 Task: Create List Home Equity Loans in Board Data Analytics Platforms to Workspace Document Management. Create List Homeowners Insurance in Board Content Optimization to Workspace Document Management. Create List Landlord Insurance in Board Social Media Influencer Content Creation and Distribution to Workspace Document Management
Action: Mouse moved to (155, 470)
Screenshot: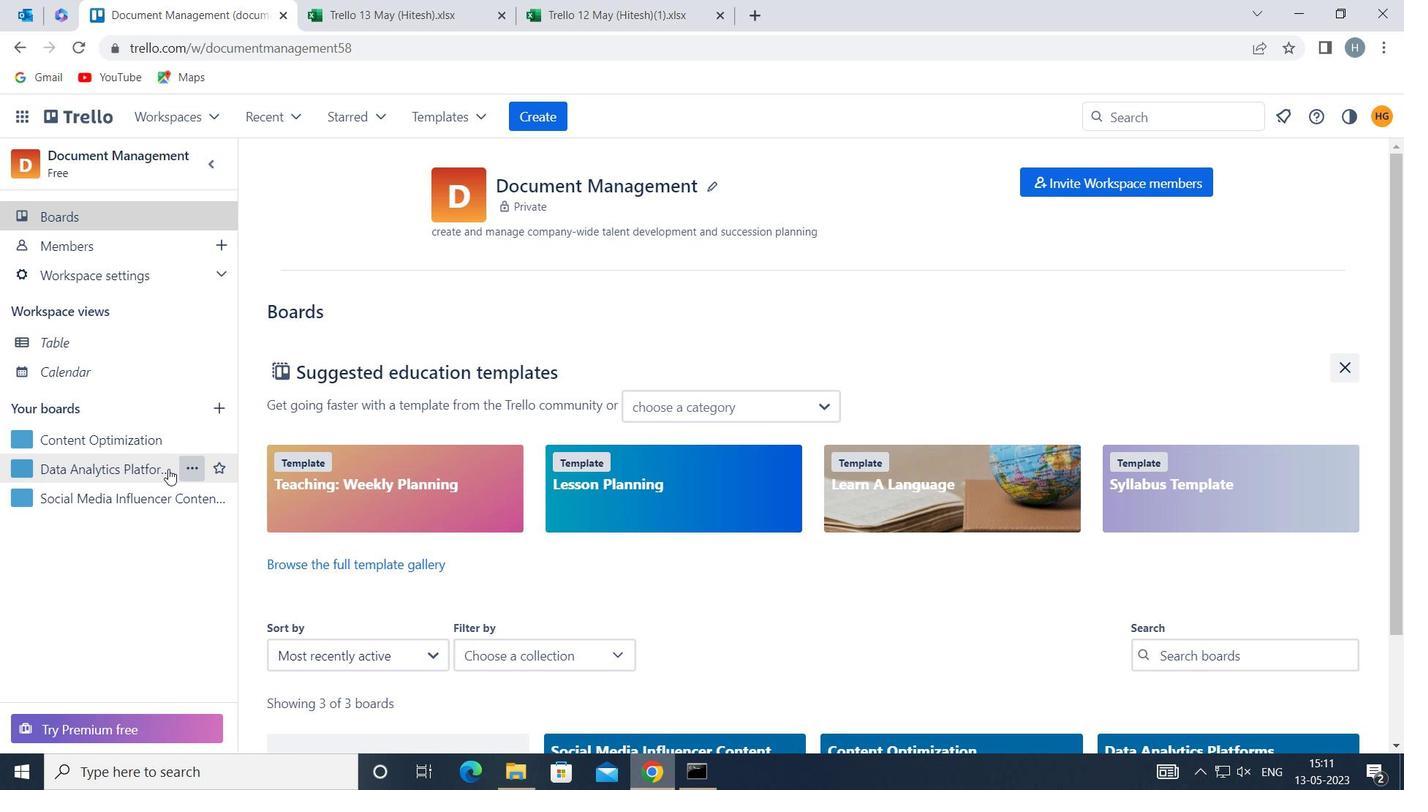 
Action: Mouse pressed left at (155, 470)
Screenshot: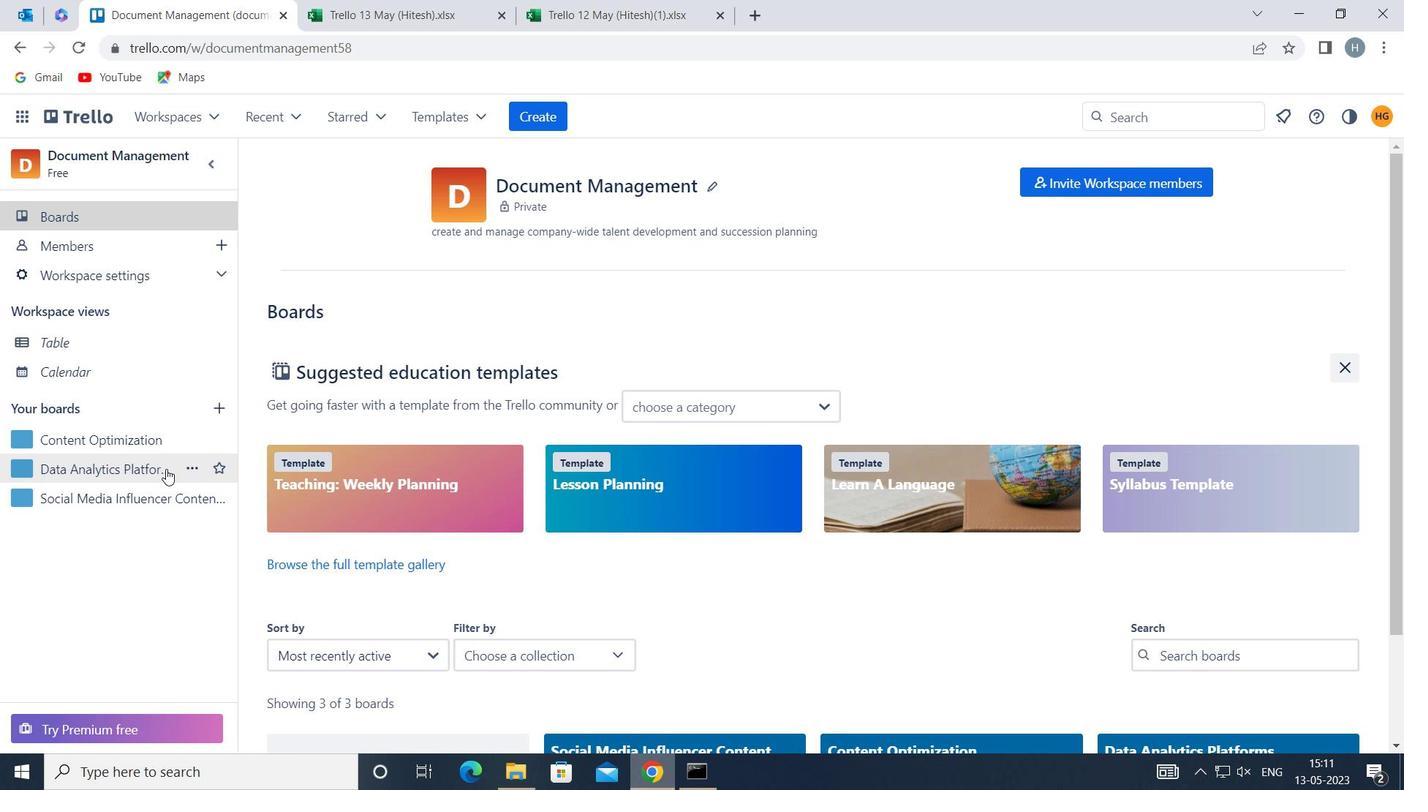 
Action: Mouse moved to (814, 226)
Screenshot: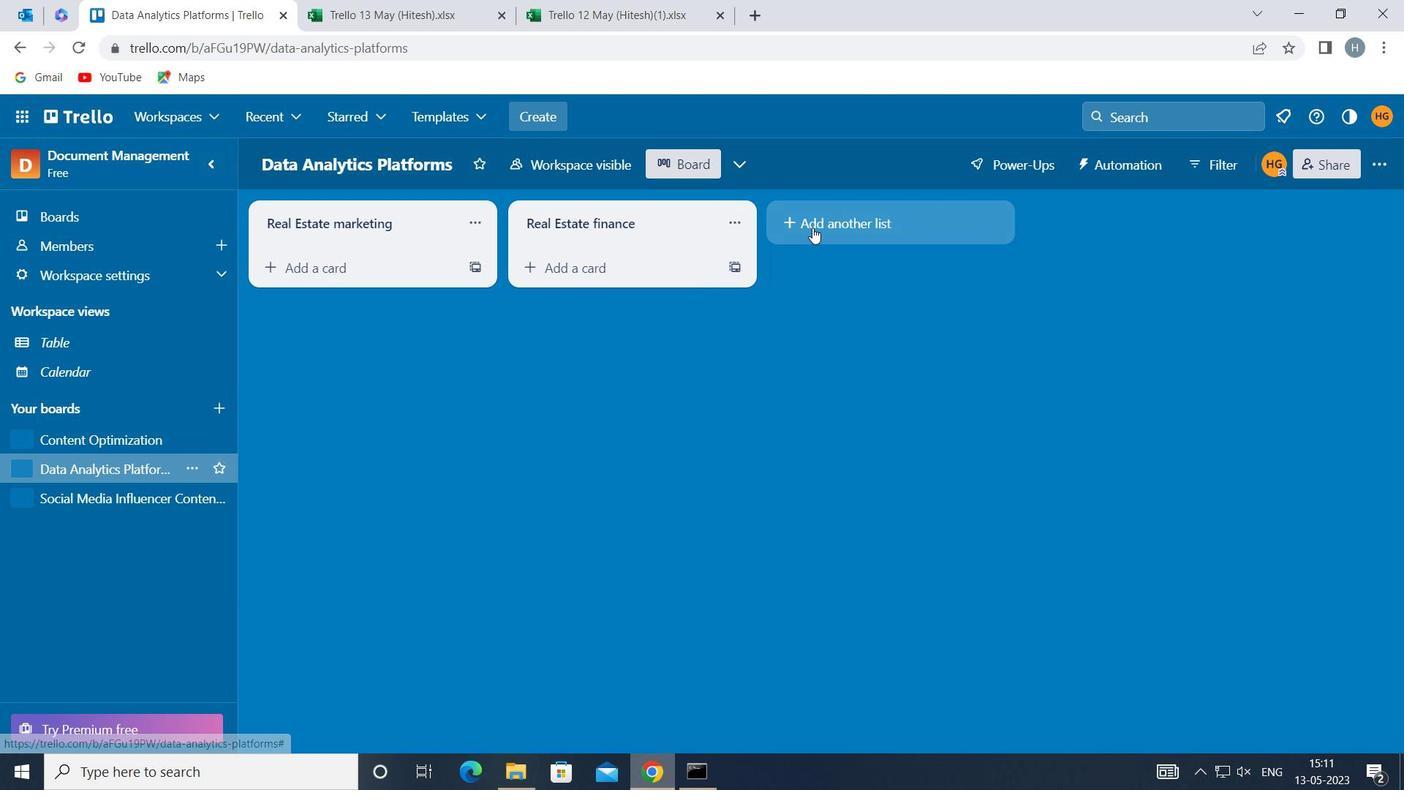 
Action: Mouse pressed left at (814, 226)
Screenshot: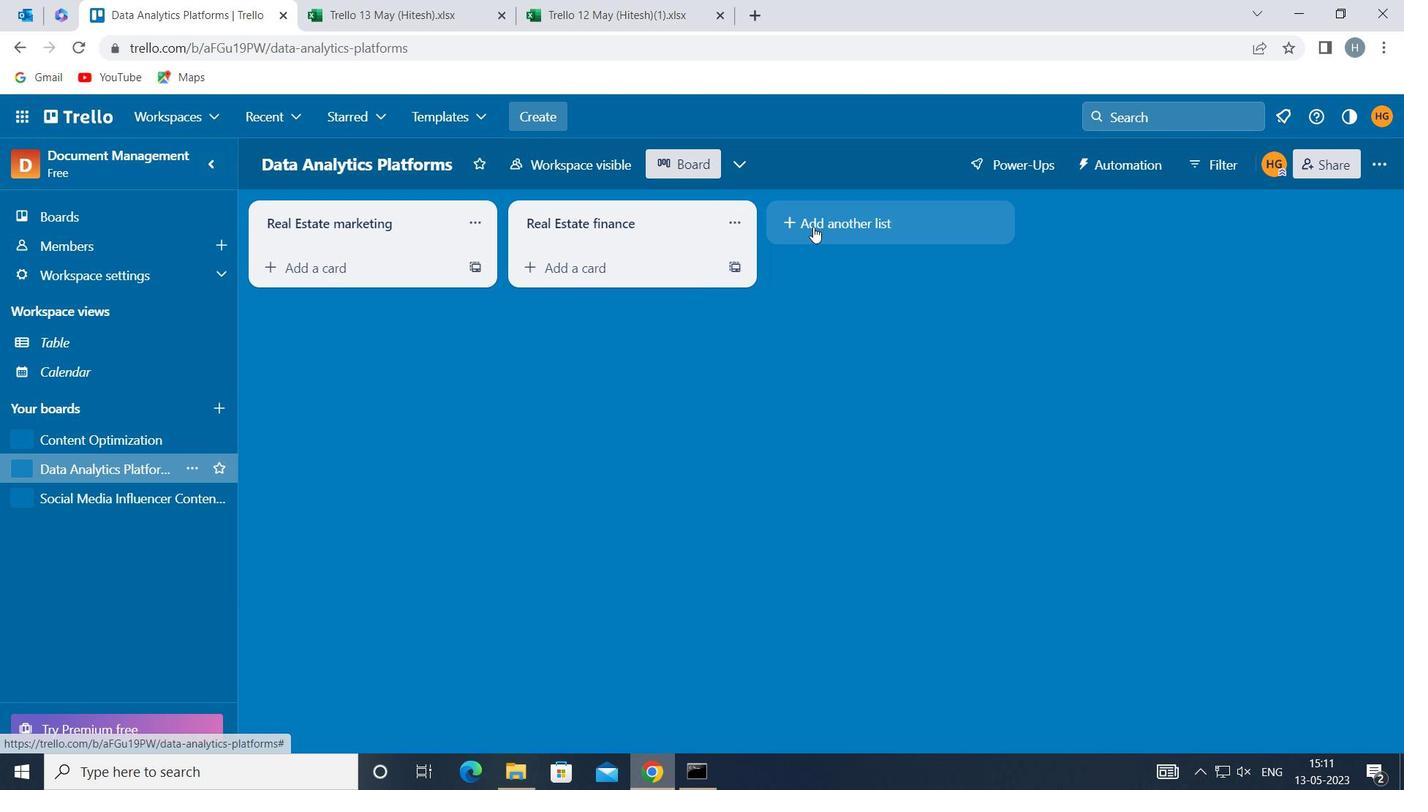 
Action: Mouse moved to (815, 226)
Screenshot: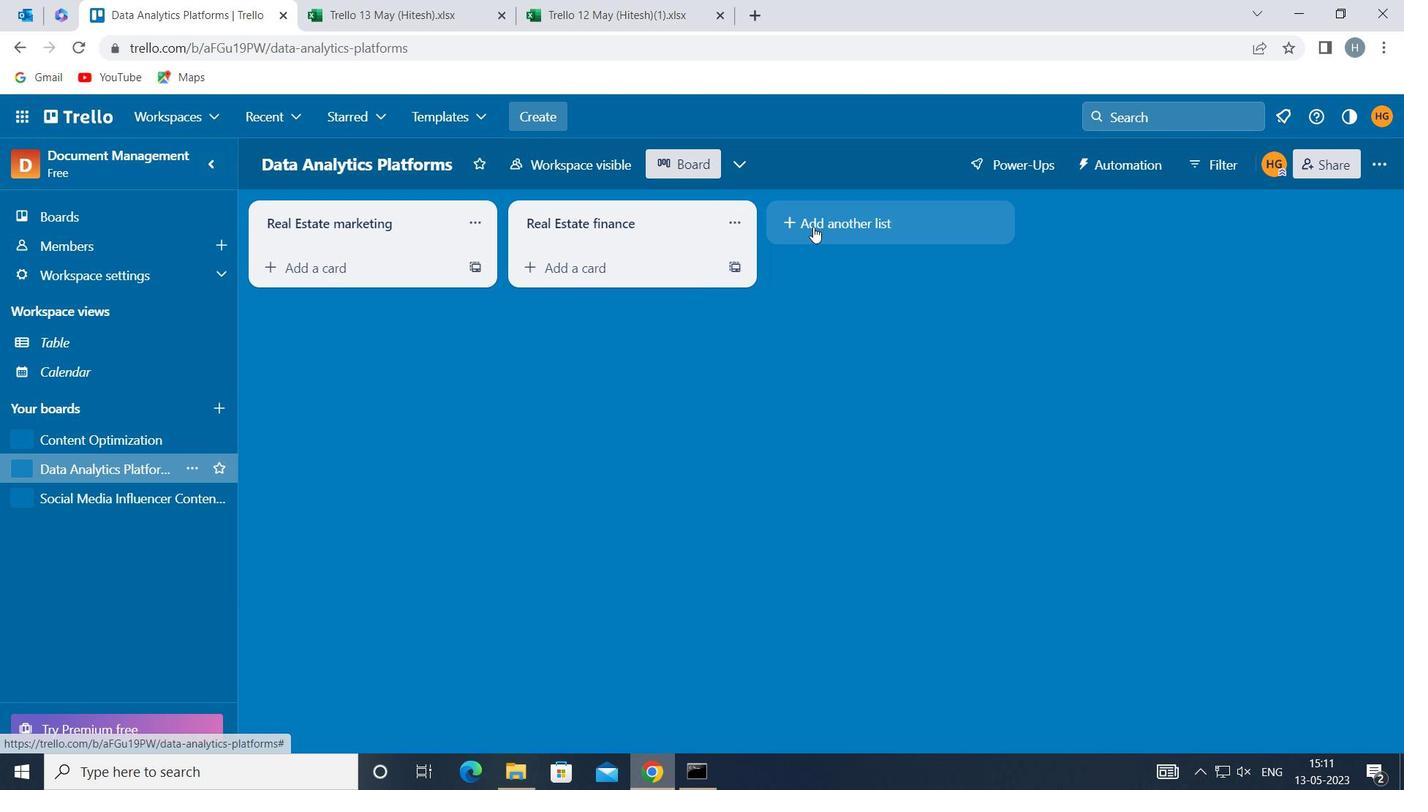 
Action: Key pressed <Key.shift>HOME<Key.space><Key.shift>EQUITY<Key.space><Key.shift>LOANS
Screenshot: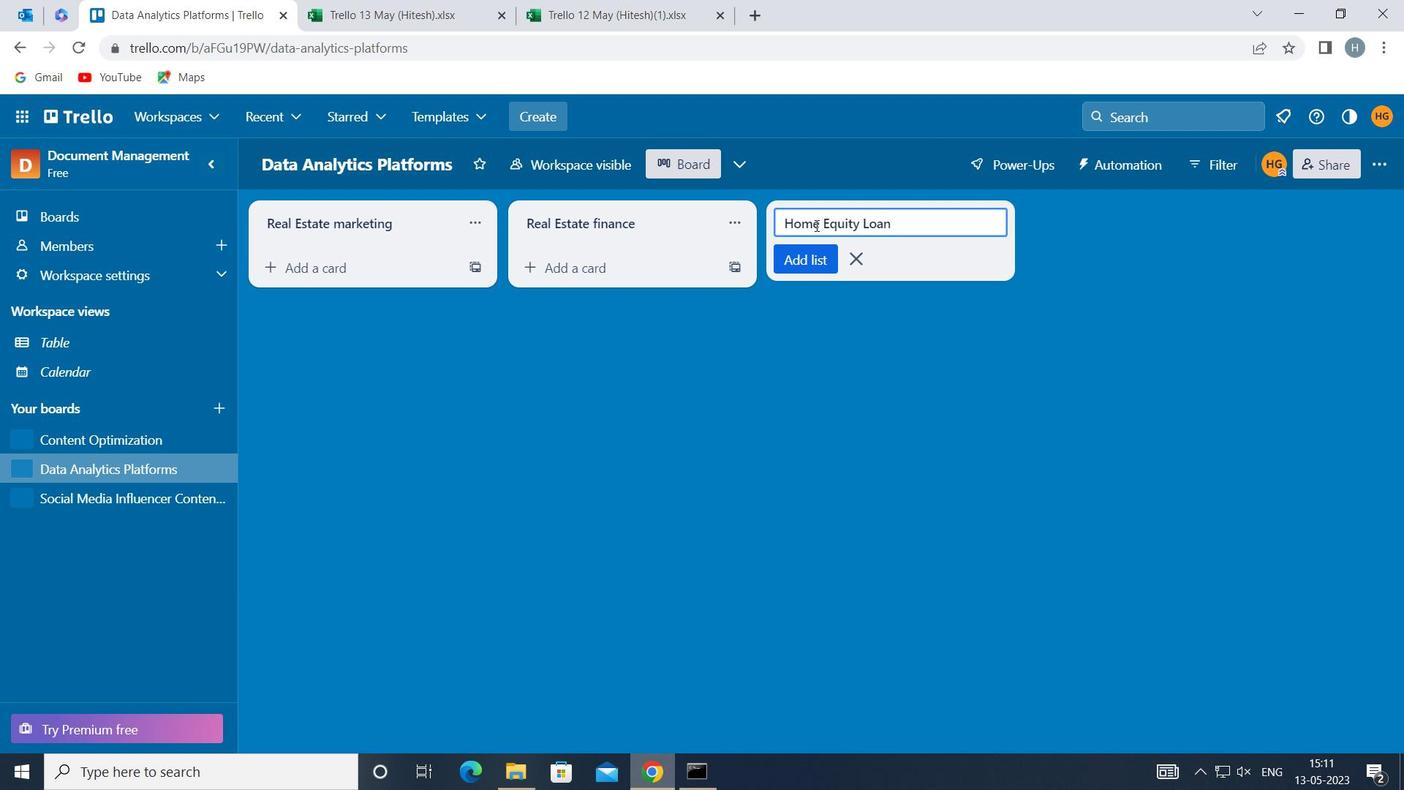 
Action: Mouse moved to (788, 259)
Screenshot: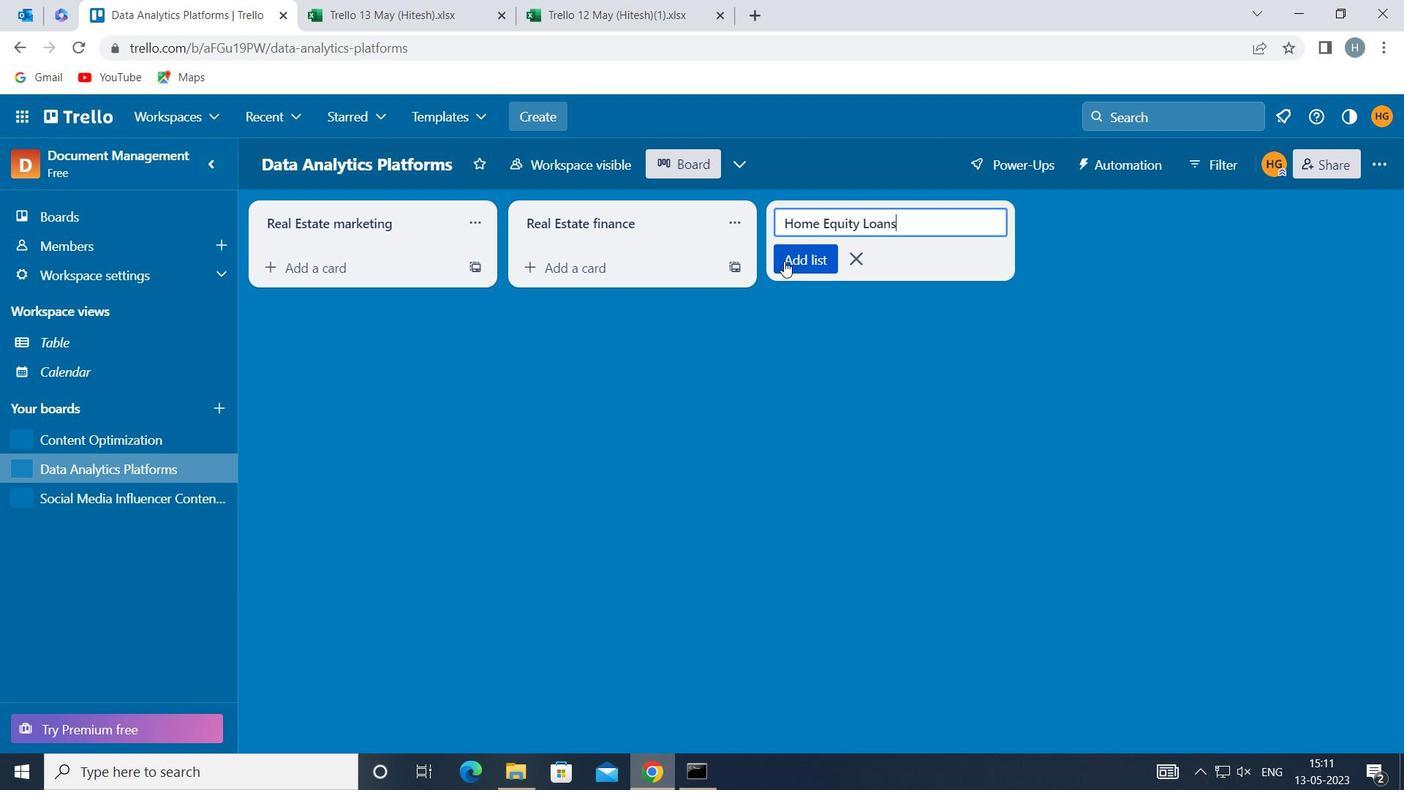 
Action: Mouse pressed left at (788, 259)
Screenshot: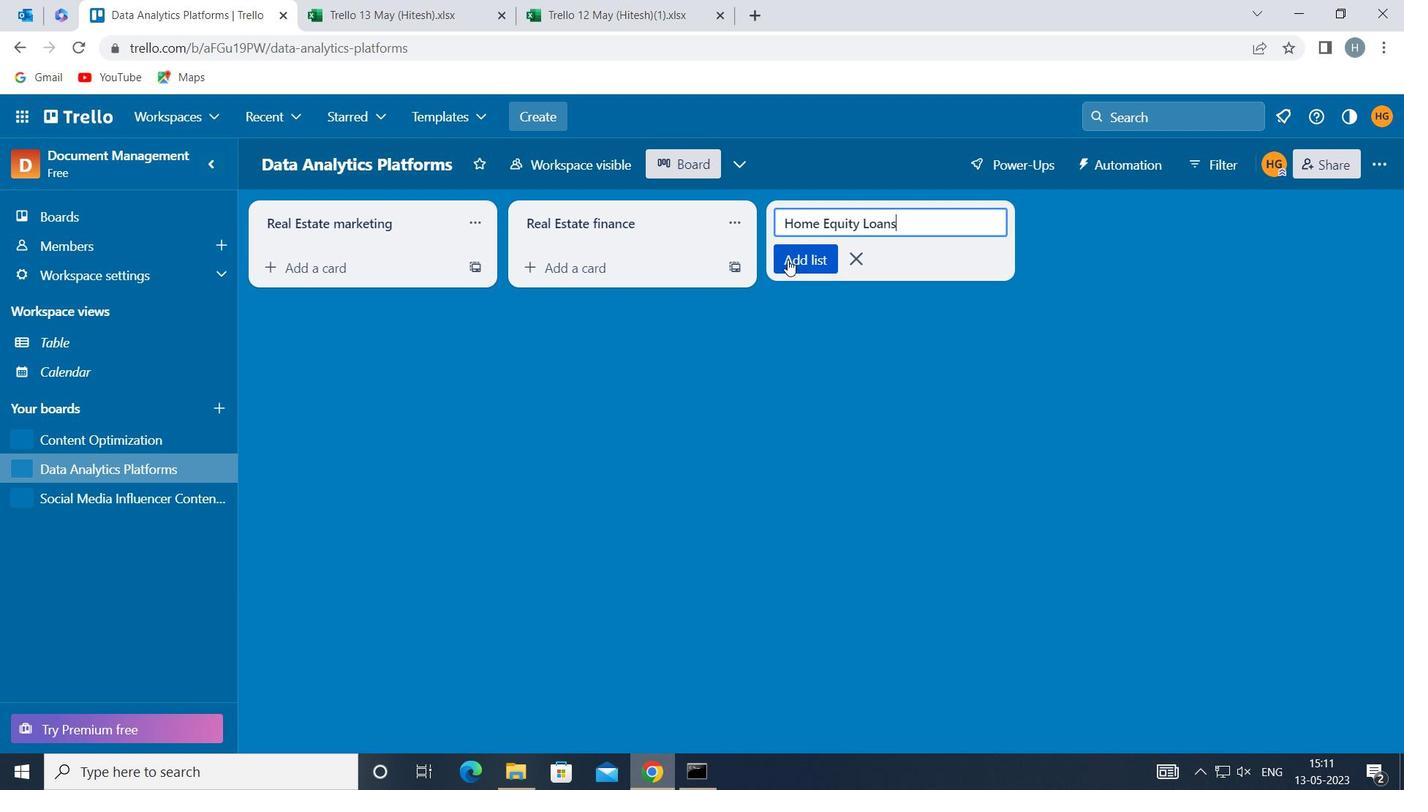 
Action: Mouse moved to (695, 373)
Screenshot: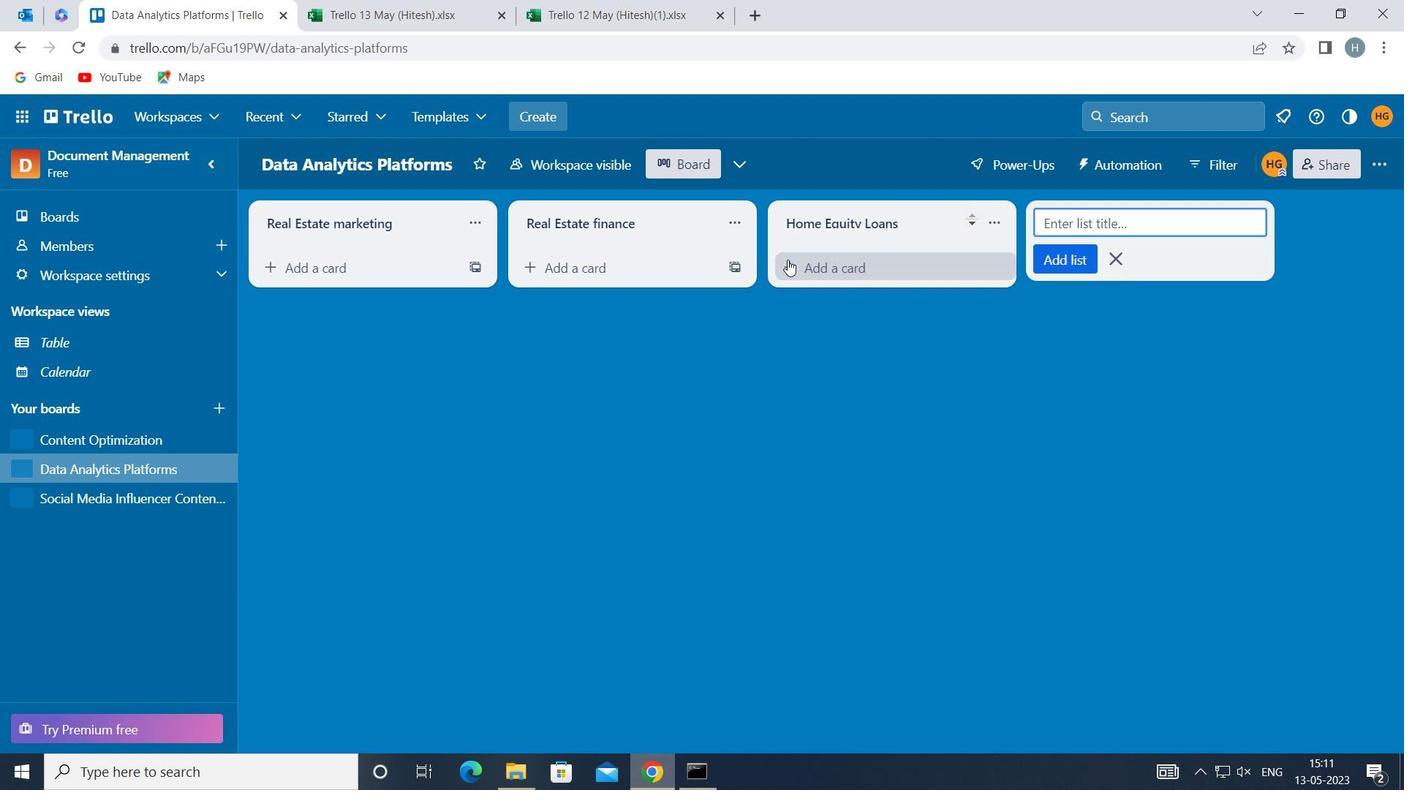 
Action: Mouse pressed left at (695, 373)
Screenshot: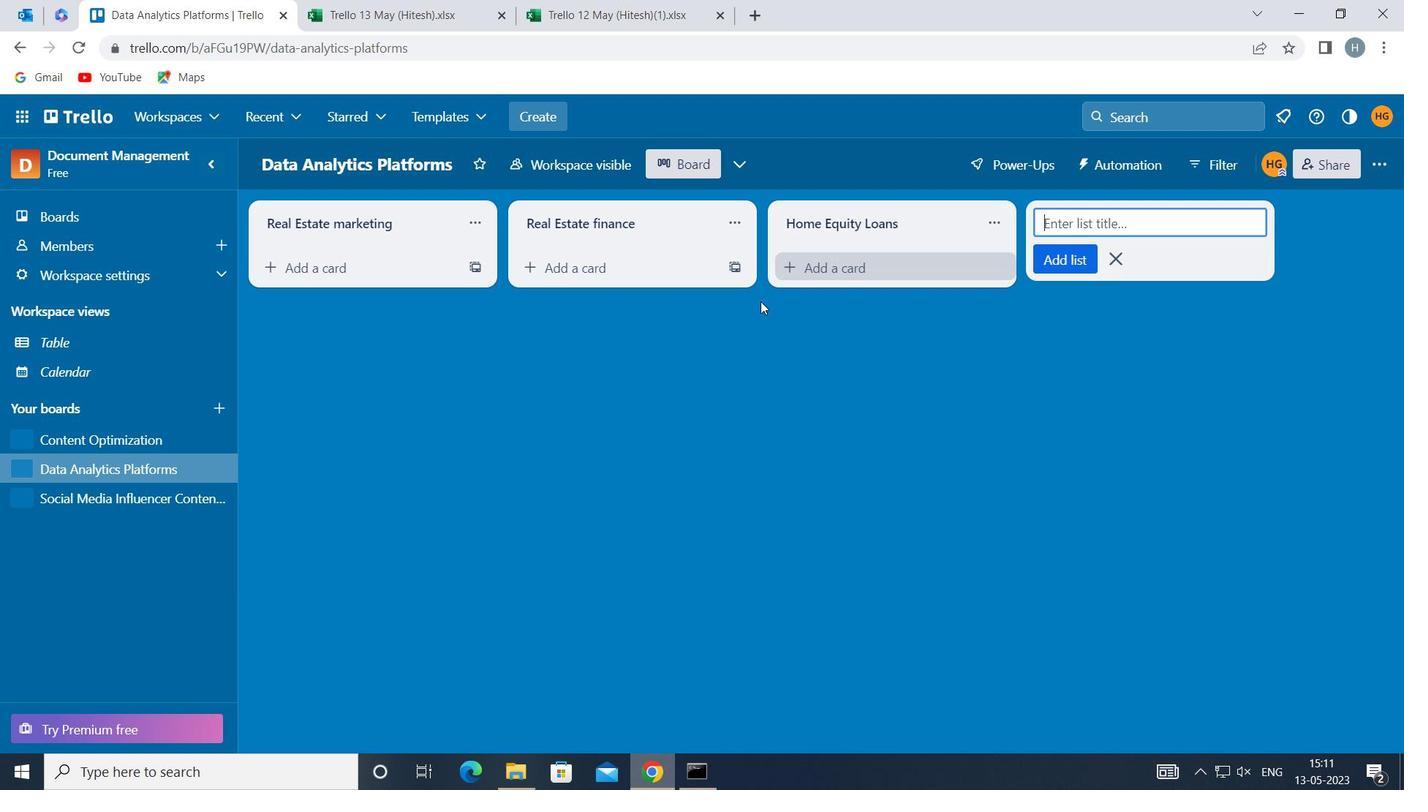 
Action: Mouse moved to (147, 436)
Screenshot: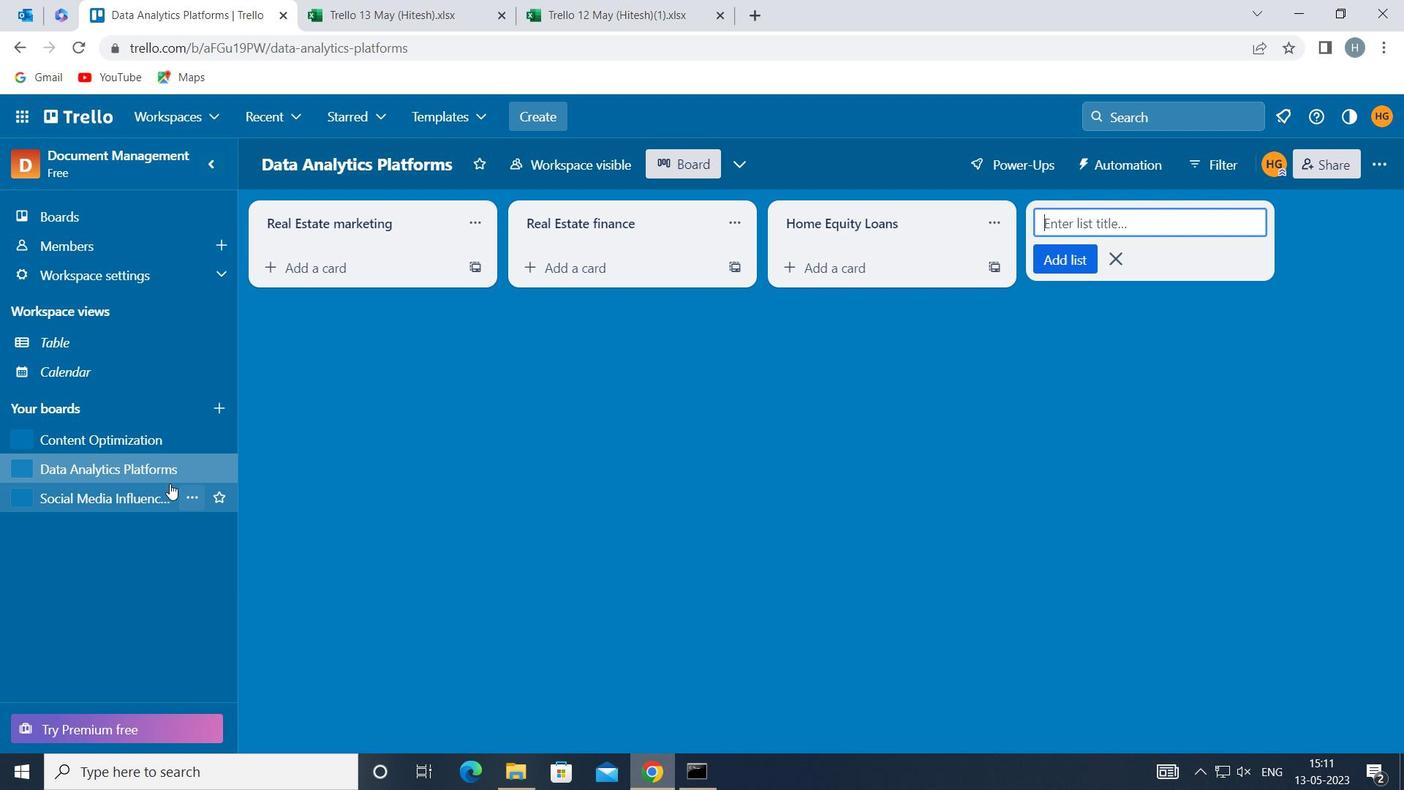 
Action: Mouse pressed left at (147, 436)
Screenshot: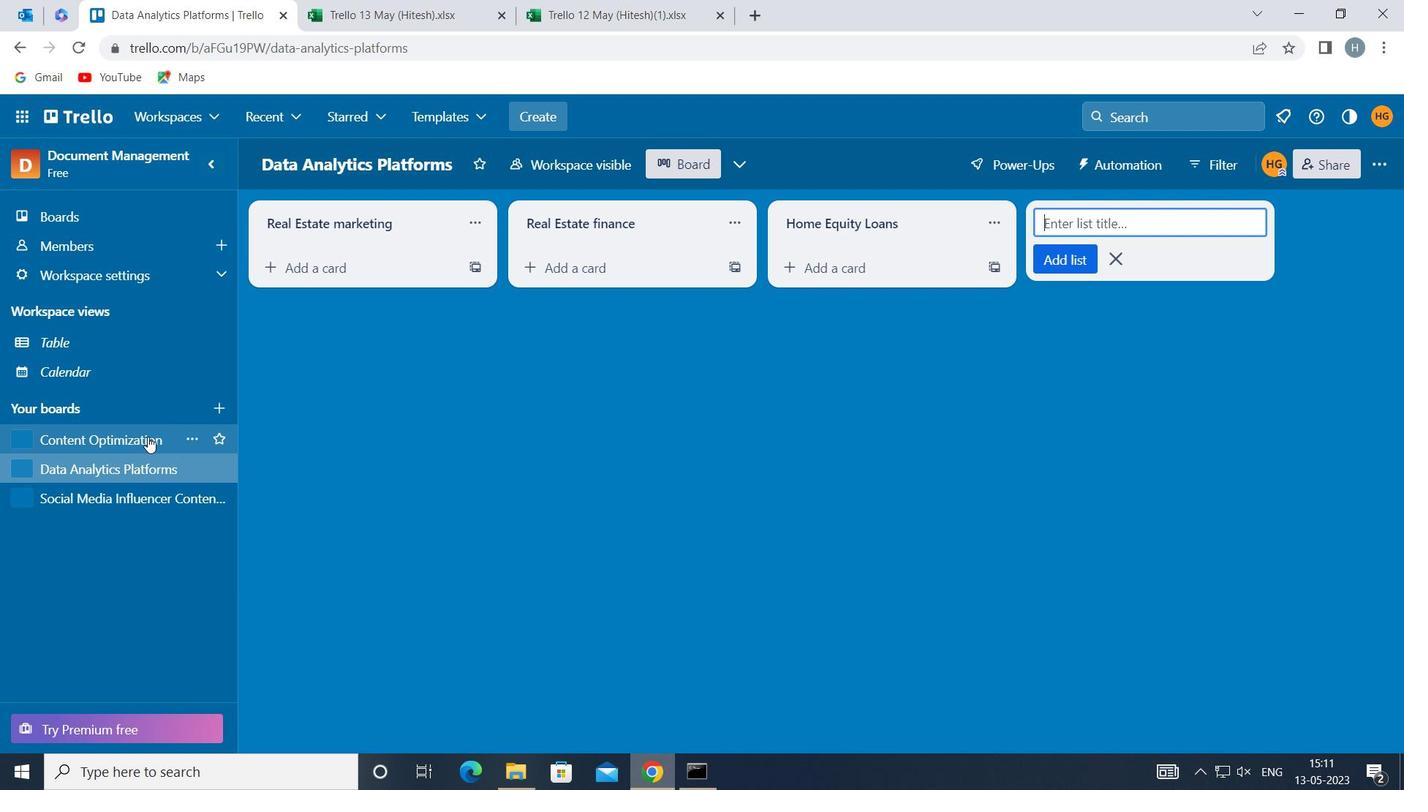 
Action: Mouse moved to (855, 219)
Screenshot: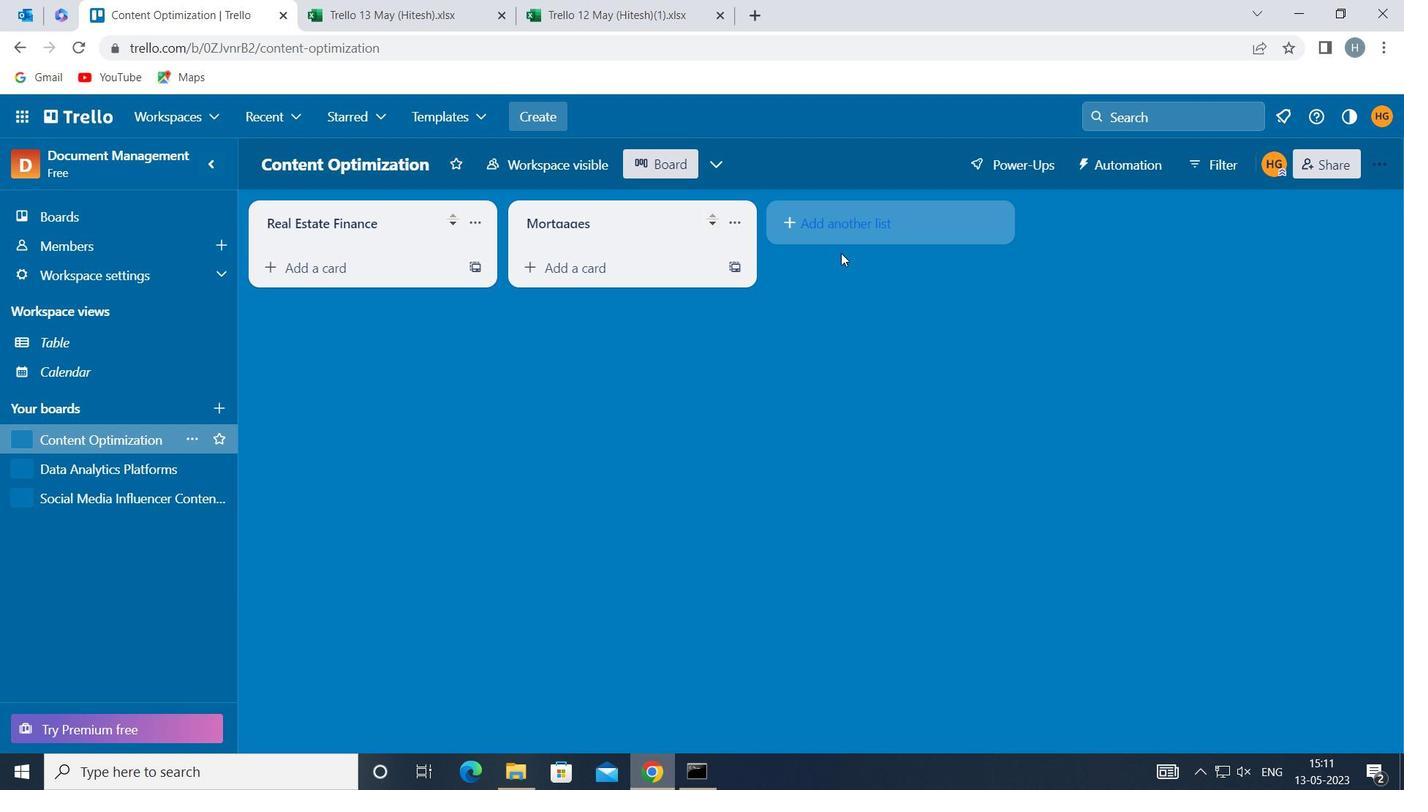 
Action: Mouse pressed left at (855, 219)
Screenshot: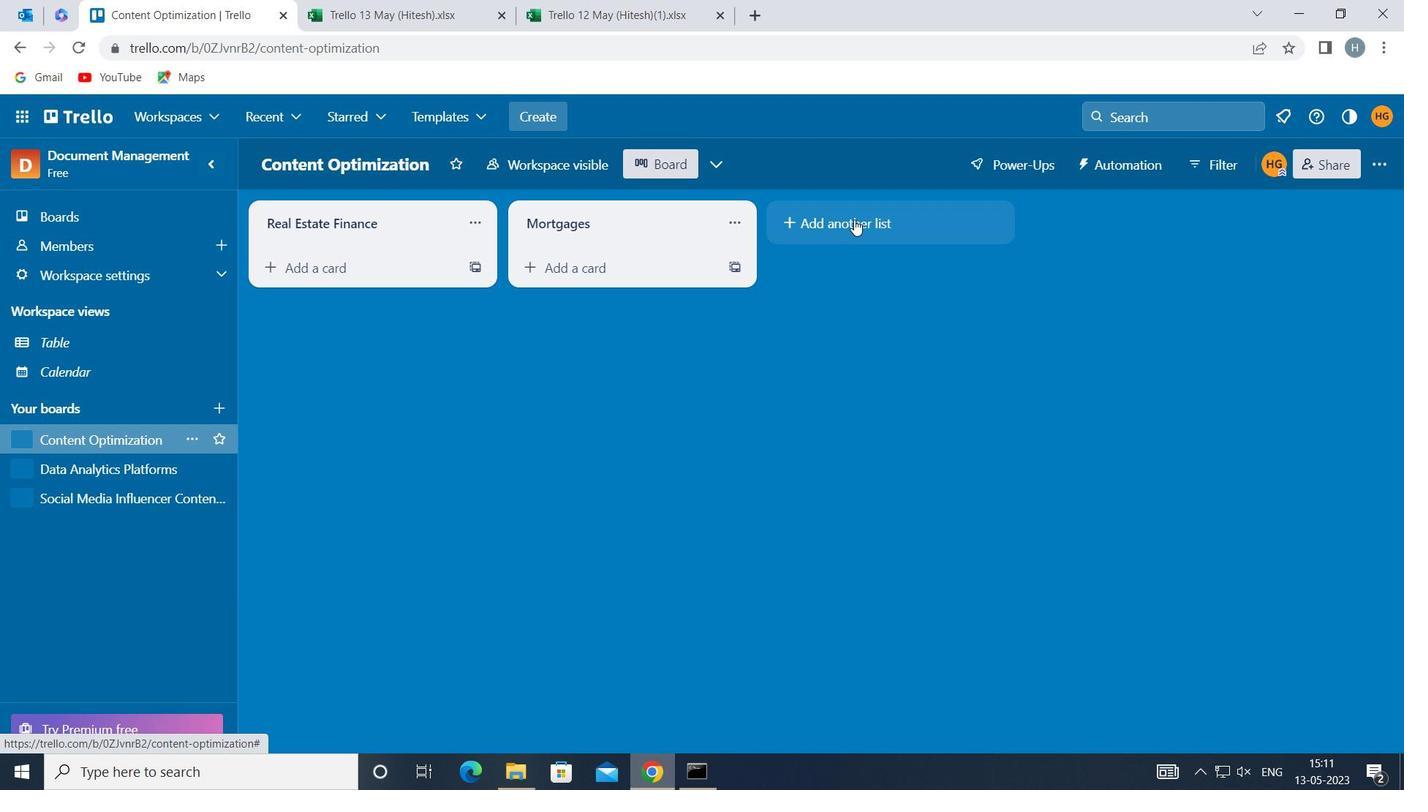 
Action: Key pressed <Key.shift>HOMEOWNERS<Key.space><Key.shift>INSURANCE
Screenshot: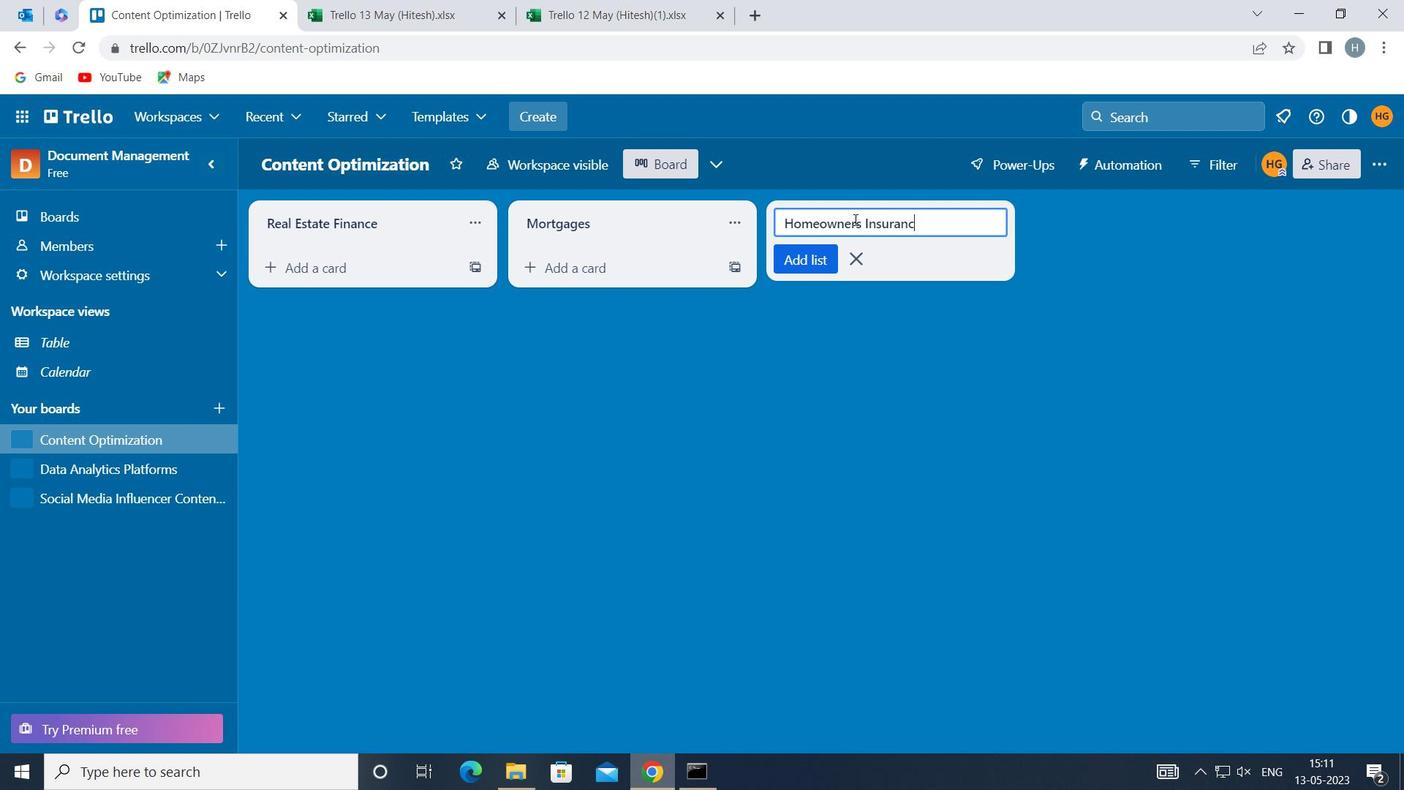 
Action: Mouse moved to (803, 253)
Screenshot: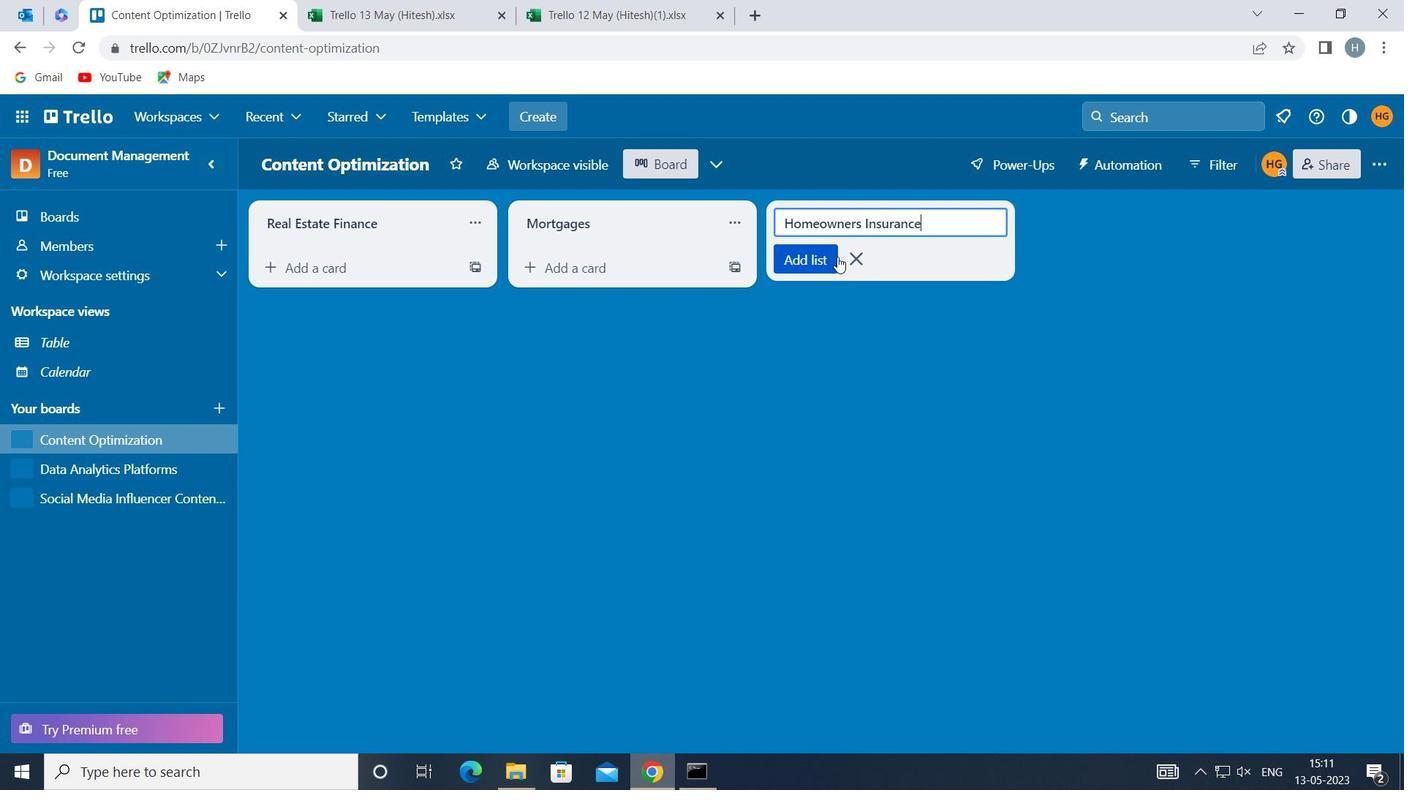 
Action: Mouse pressed left at (803, 253)
Screenshot: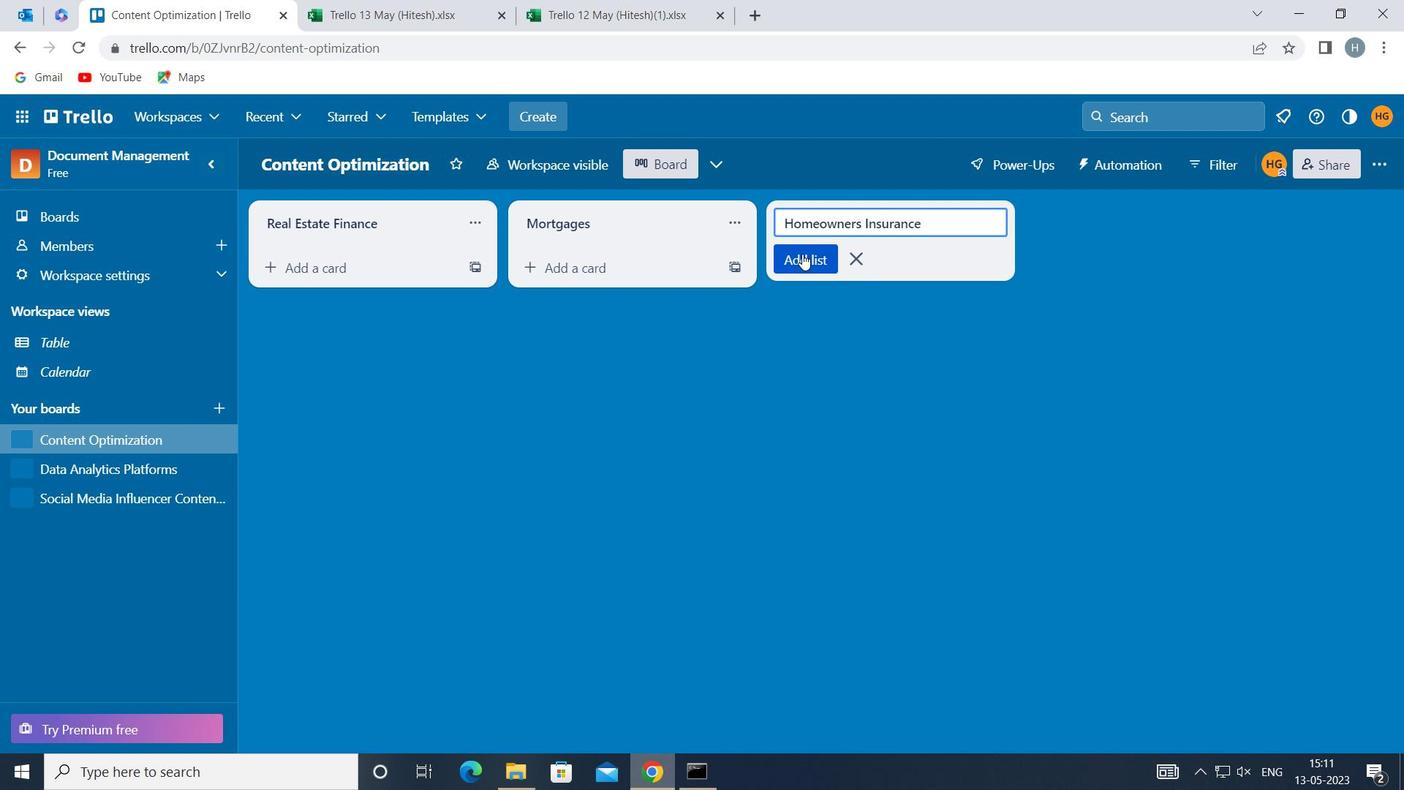 
Action: Mouse moved to (792, 353)
Screenshot: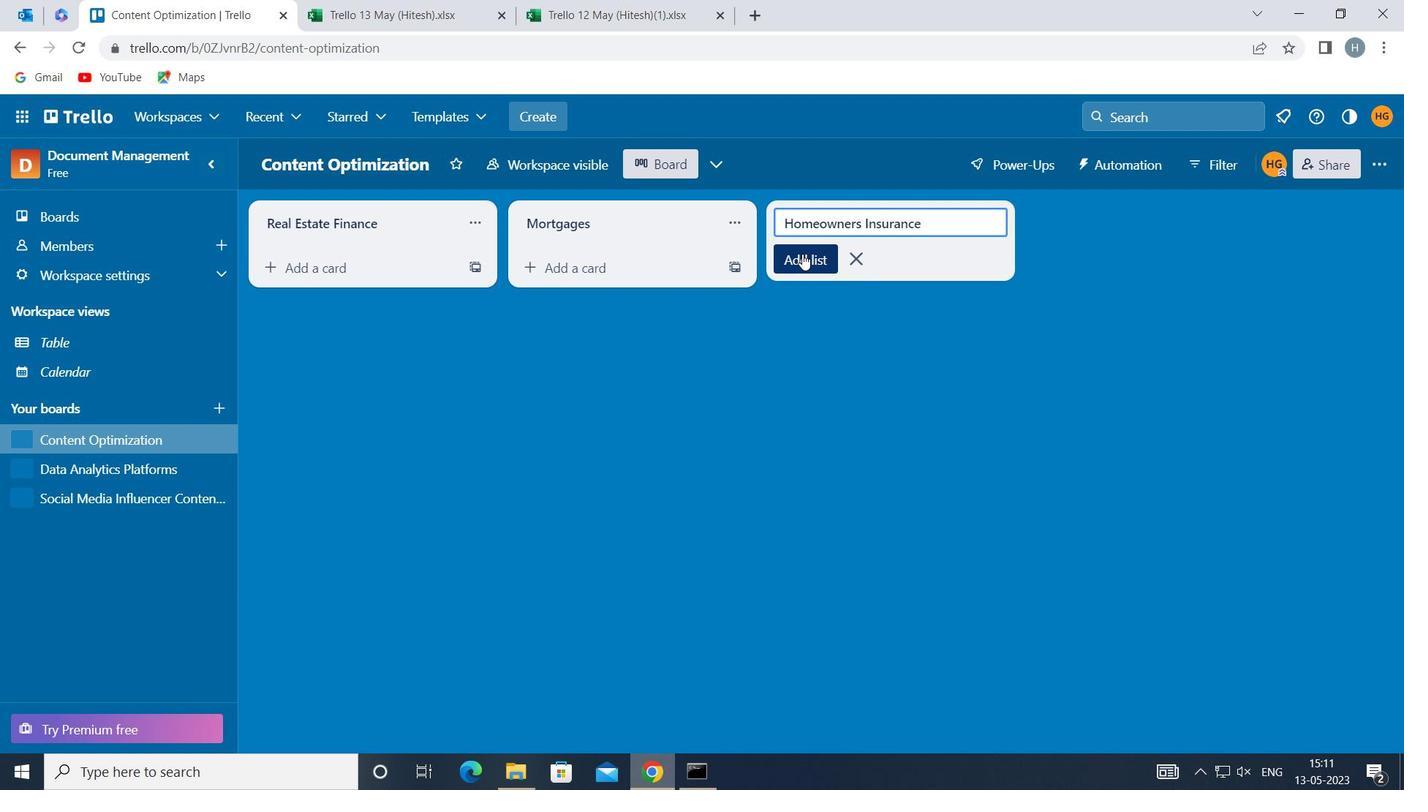 
Action: Mouse pressed left at (792, 353)
Screenshot: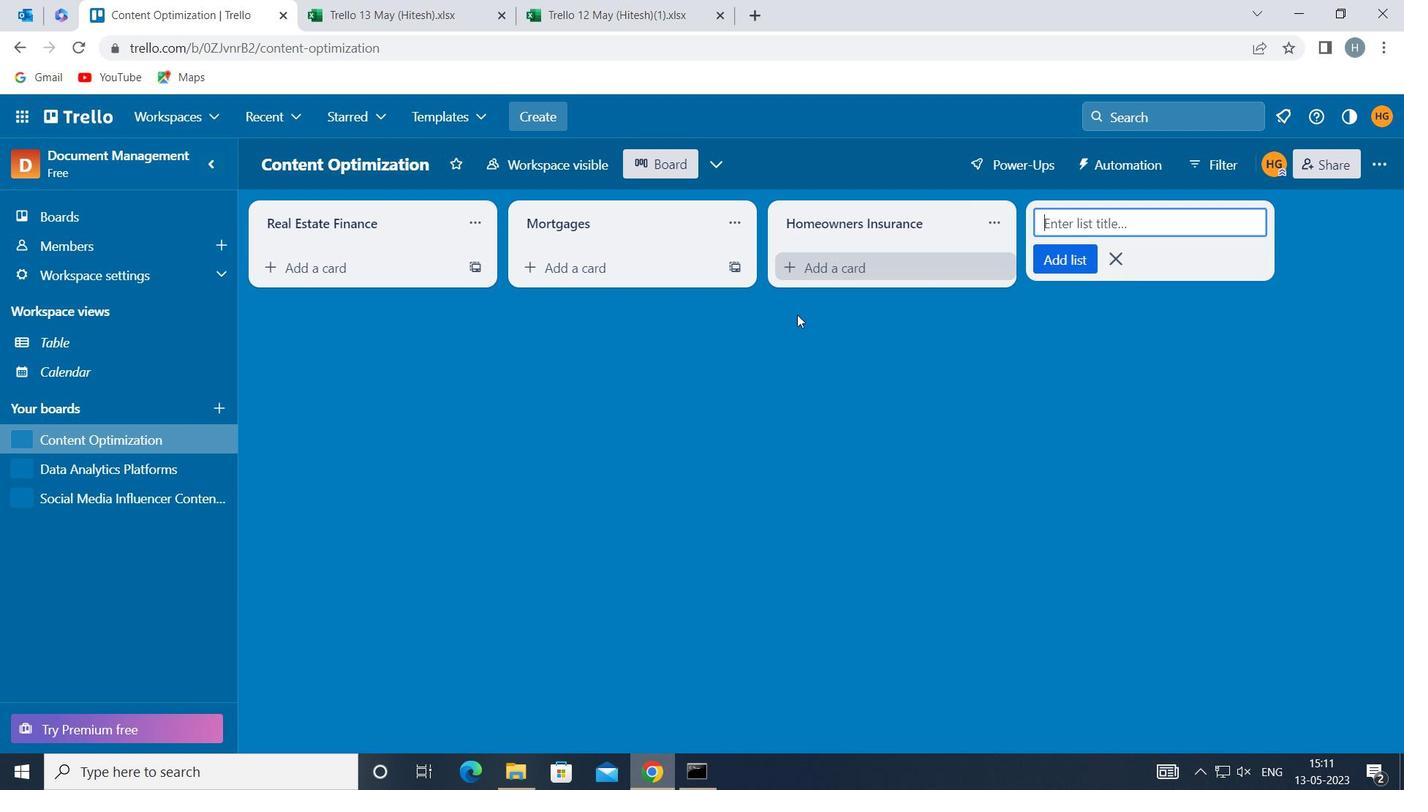 
Action: Mouse moved to (110, 491)
Screenshot: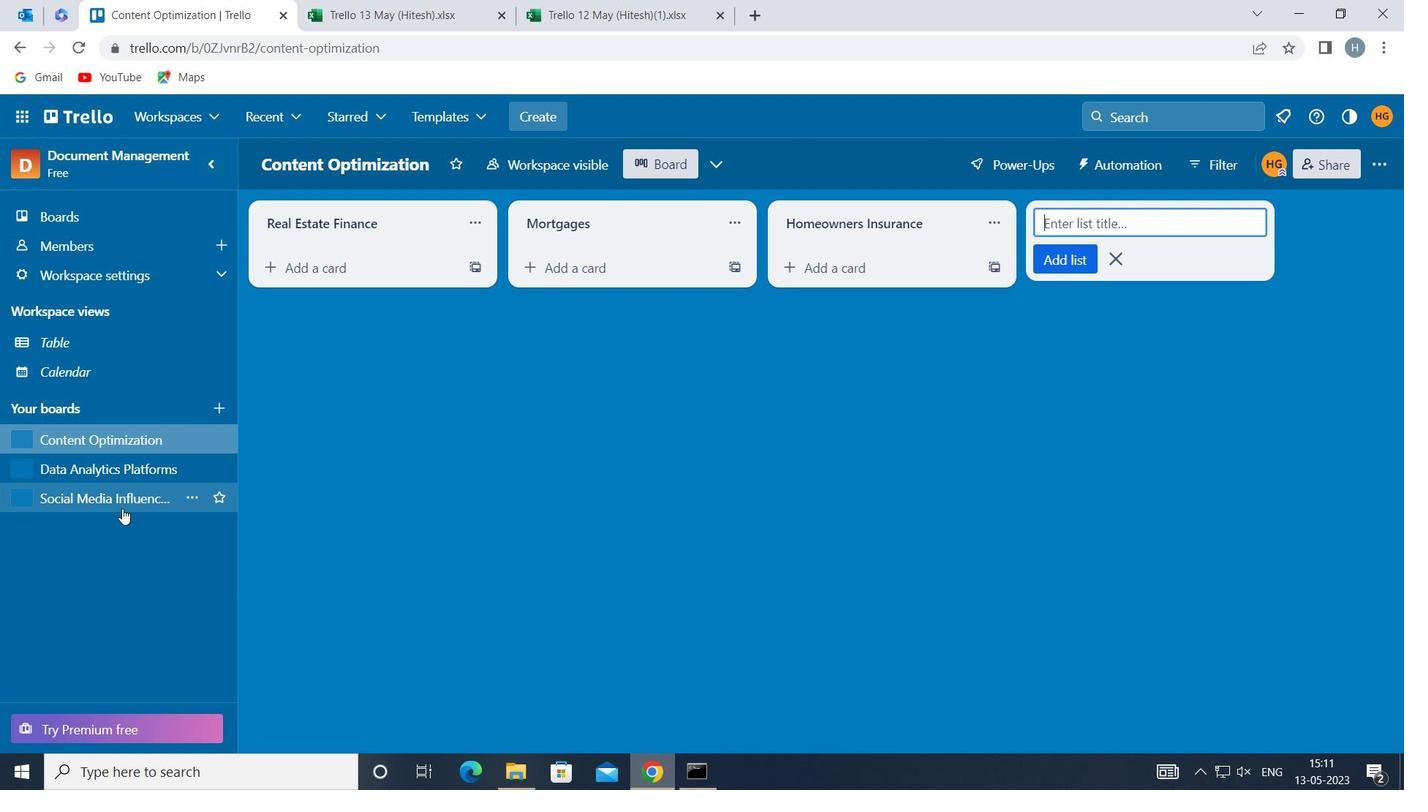 
Action: Mouse pressed left at (110, 491)
Screenshot: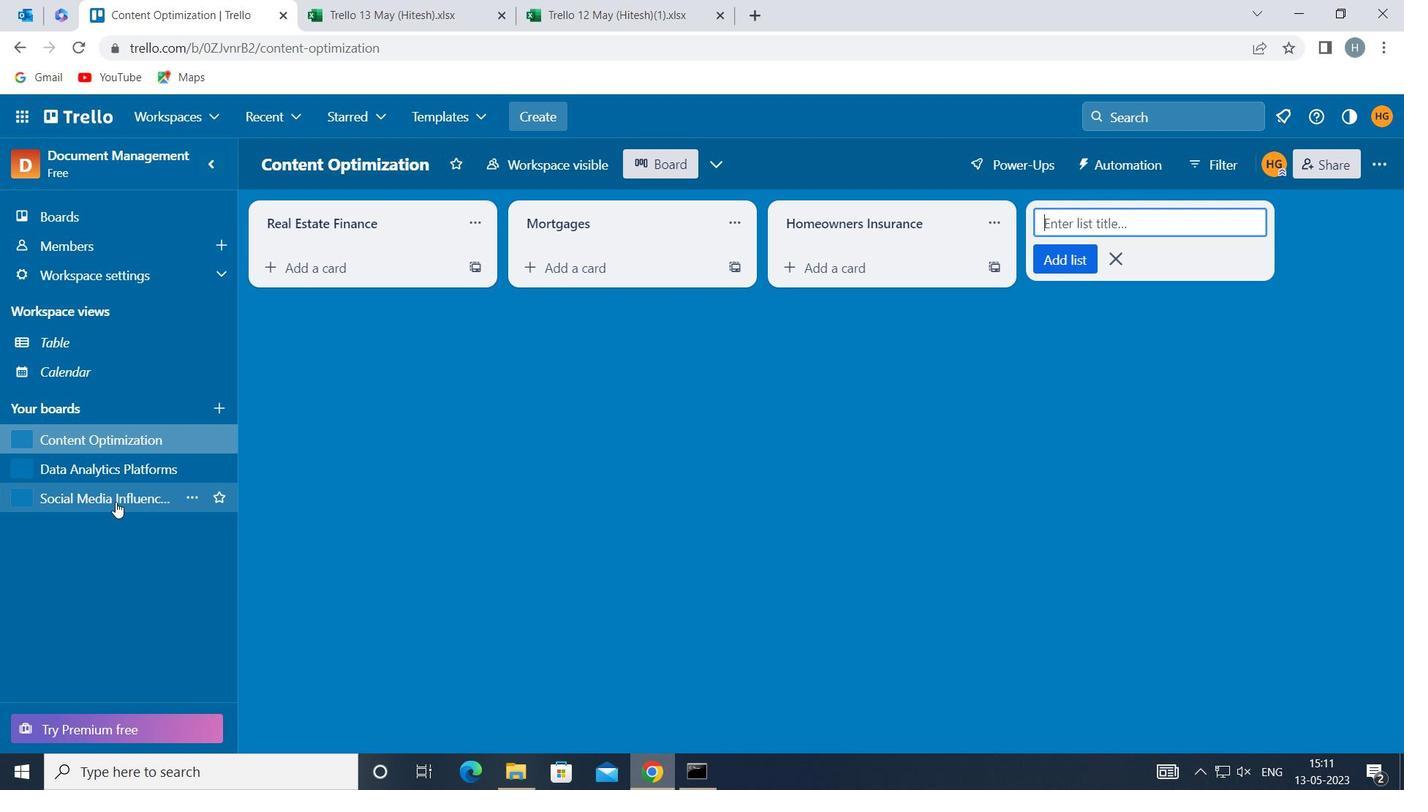 
Action: Mouse moved to (831, 218)
Screenshot: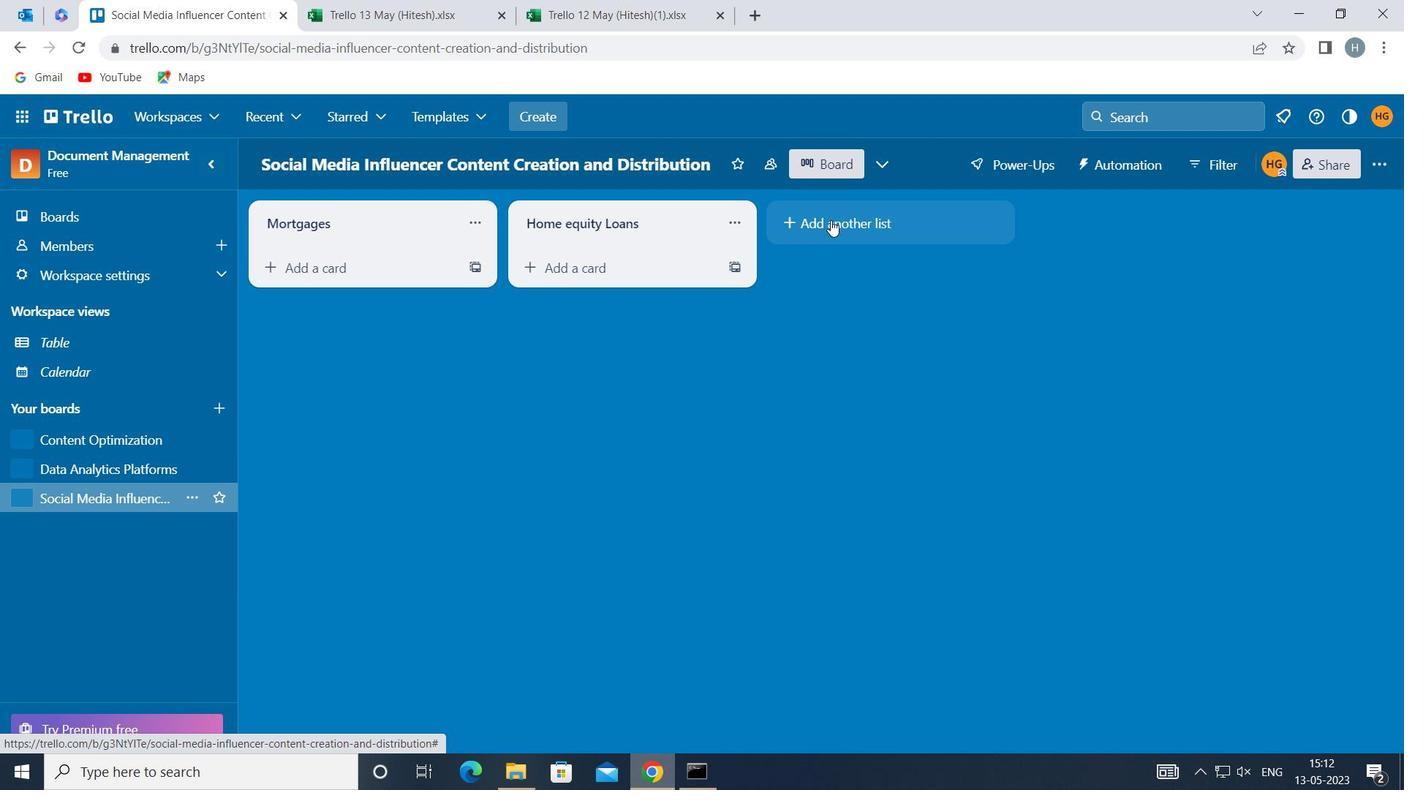 
Action: Mouse pressed left at (831, 218)
Screenshot: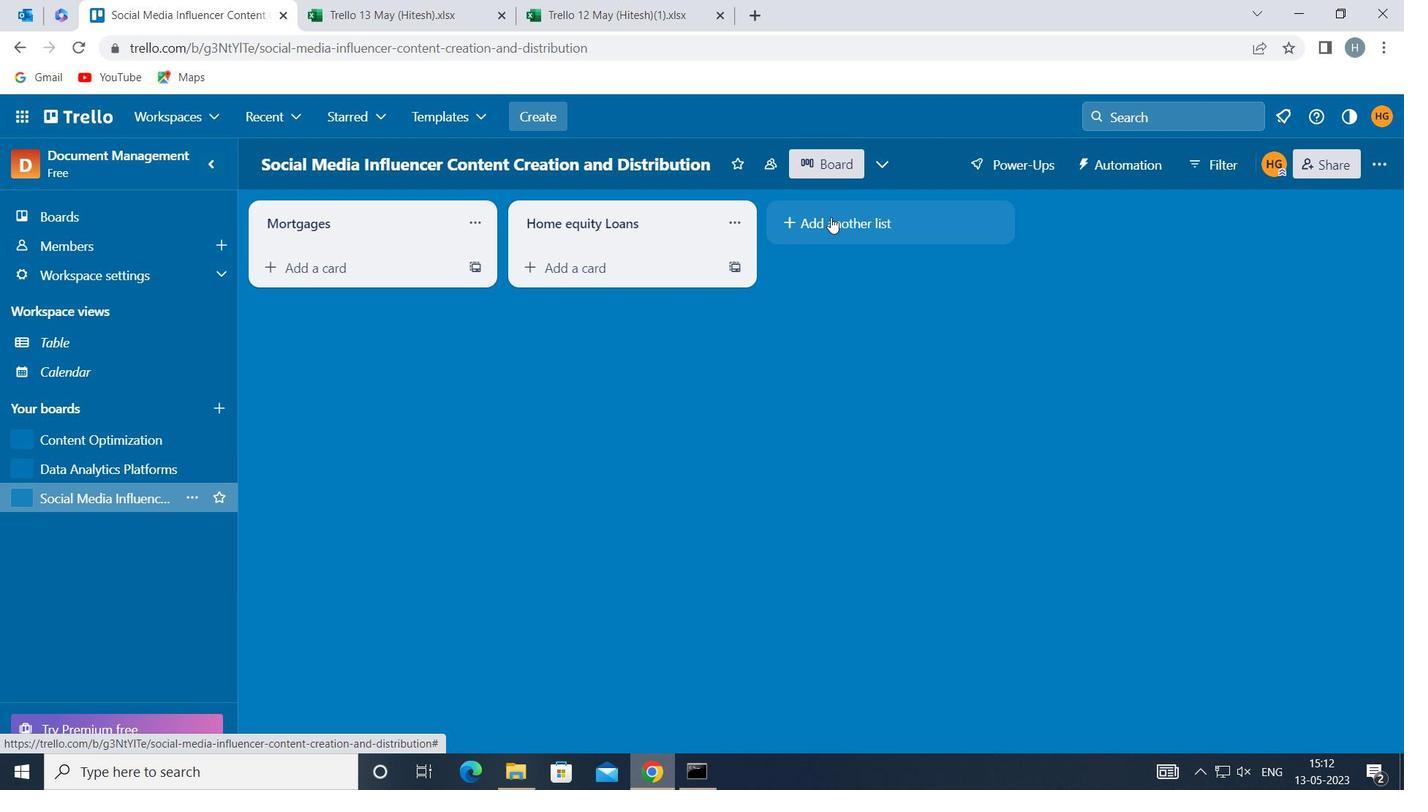 
Action: Key pressed <Key.shift>LANDLORD<Key.space><Key.shift>INSURANCE
Screenshot: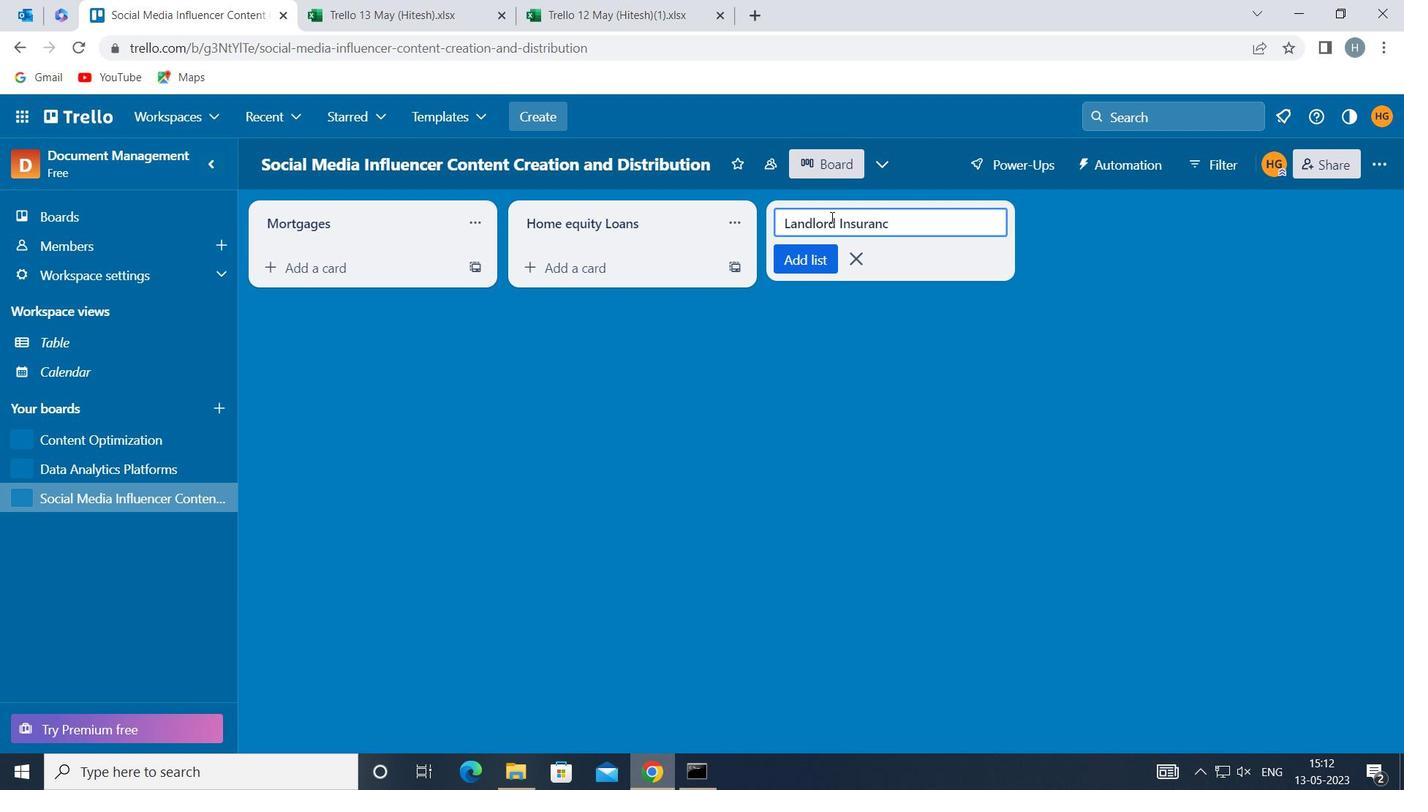 
Action: Mouse moved to (812, 257)
Screenshot: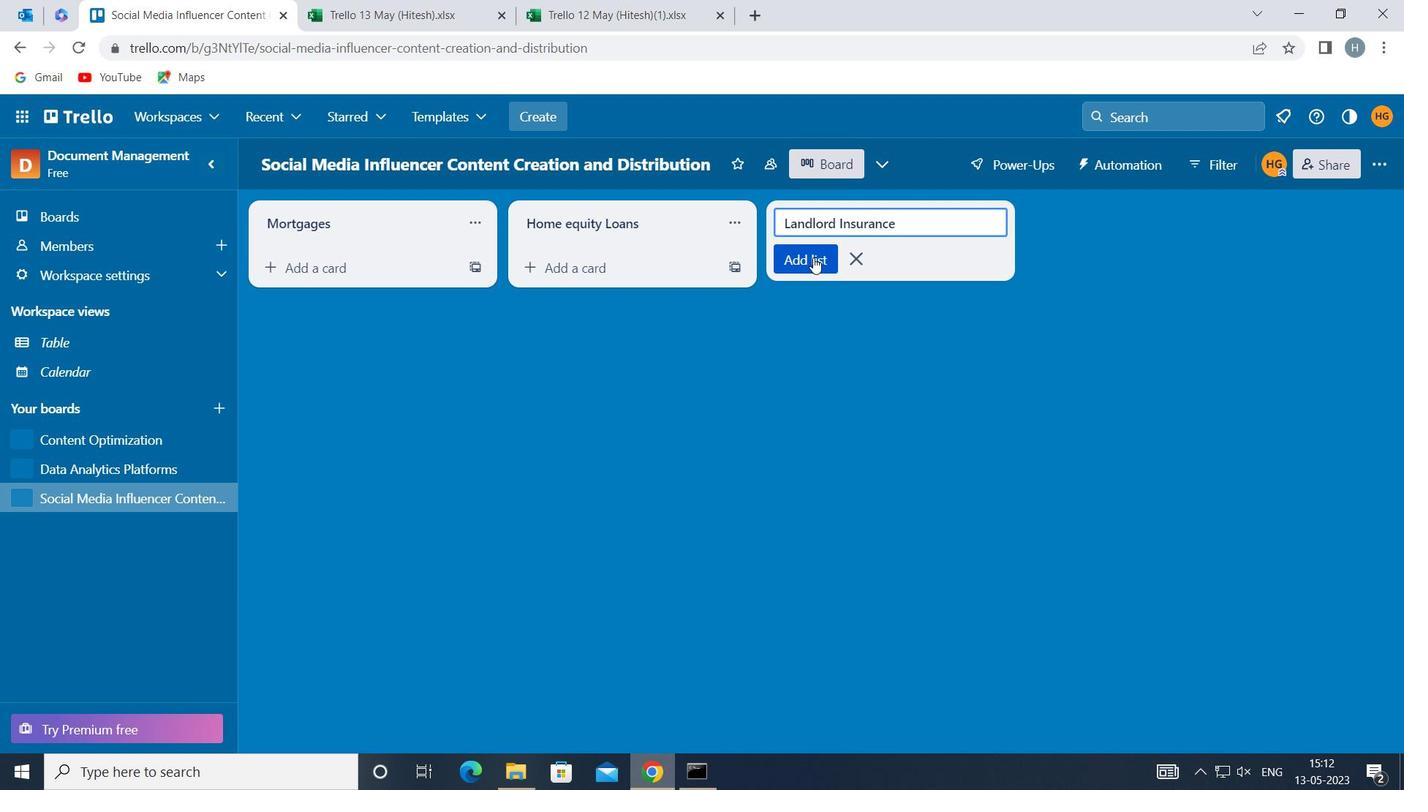 
Action: Mouse pressed left at (812, 257)
Screenshot: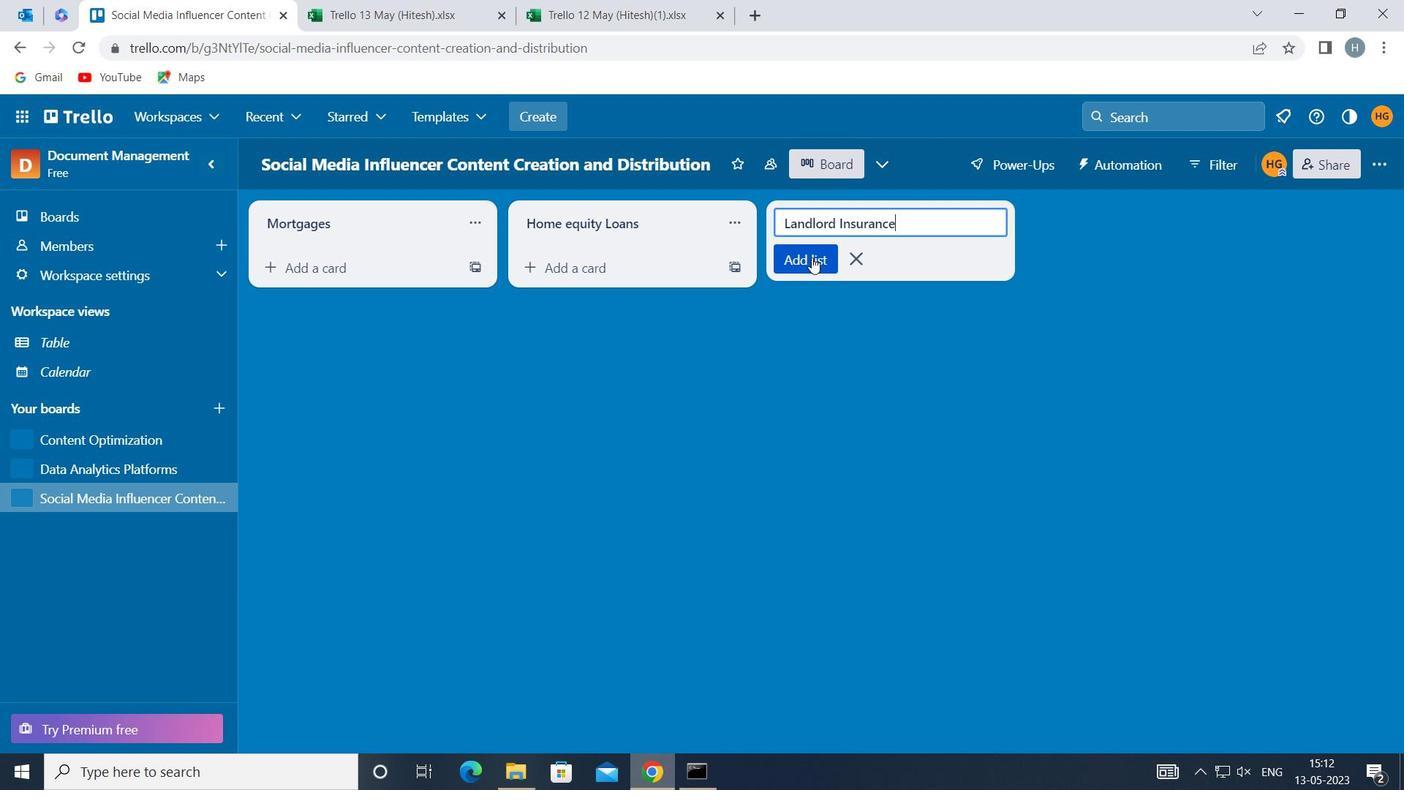 
Action: Mouse moved to (829, 358)
Screenshot: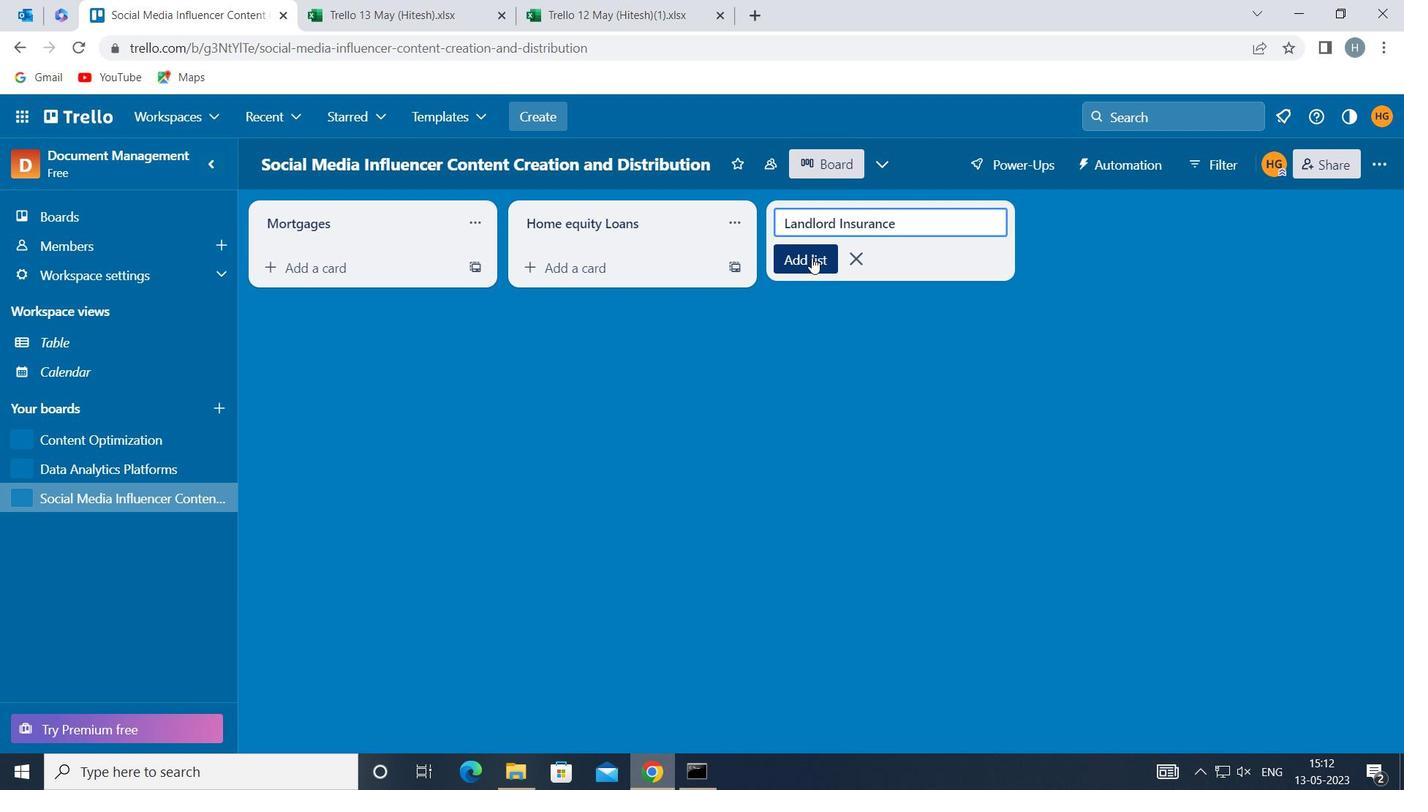 
Action: Mouse pressed left at (829, 358)
Screenshot: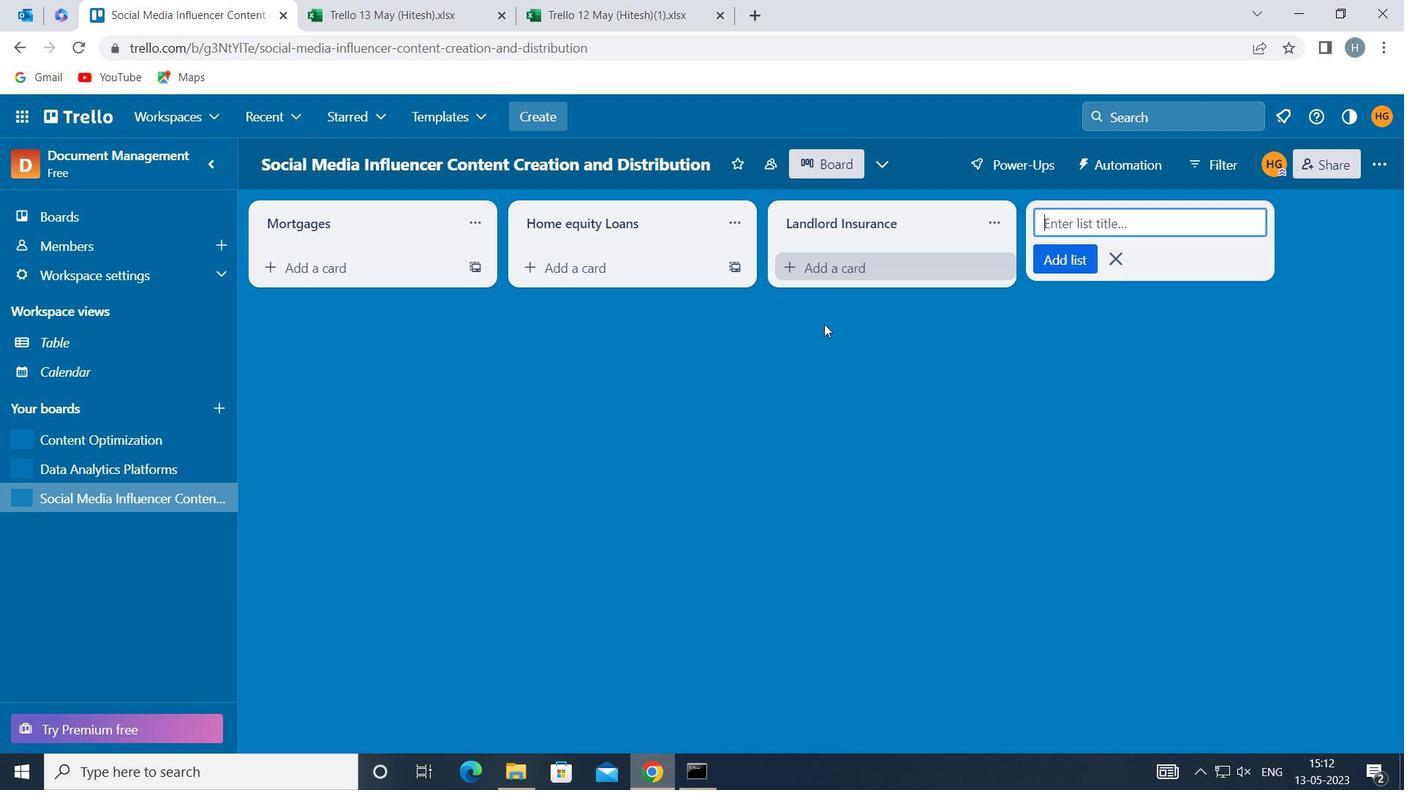 
Action: Mouse moved to (830, 358)
Screenshot: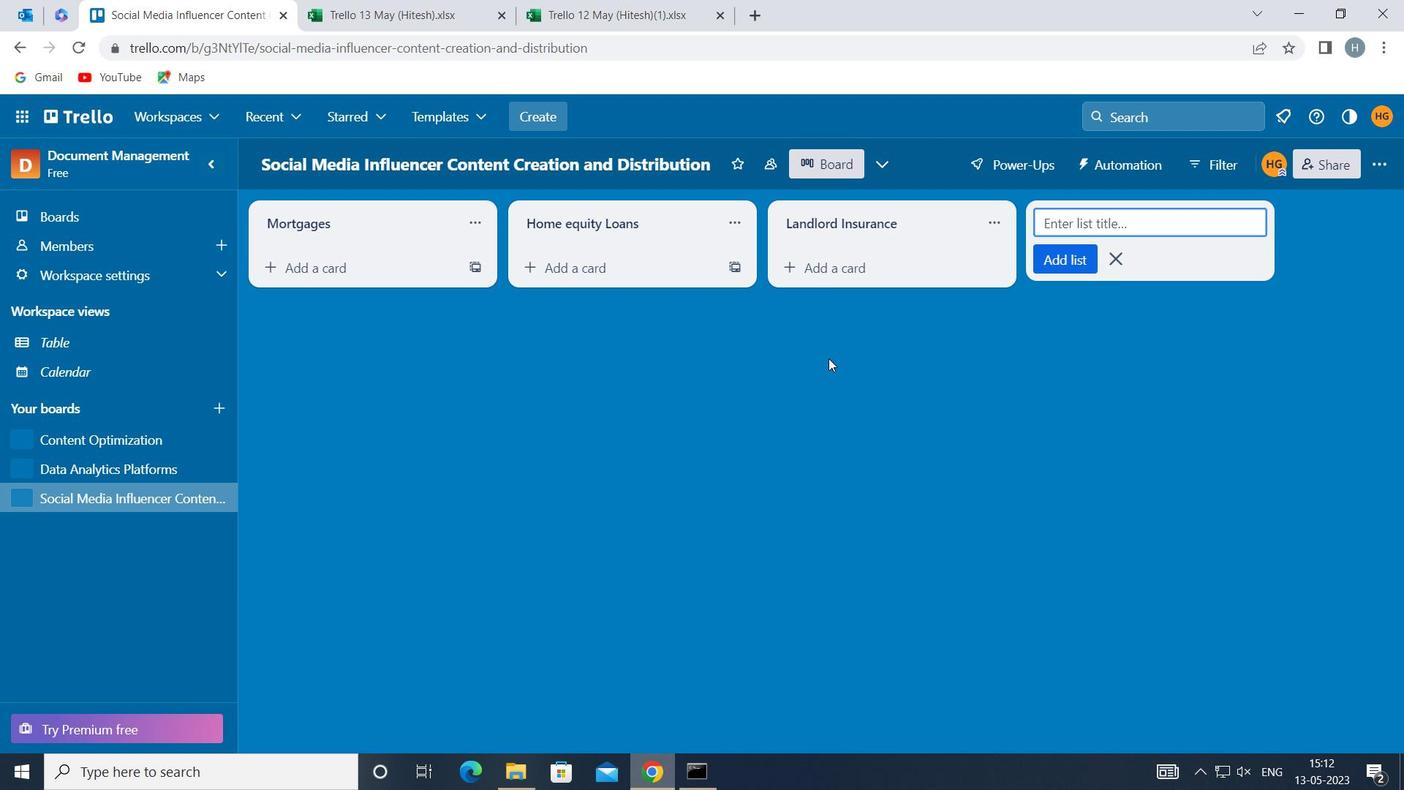 
Action: Key pressed <Key.f8>
Screenshot: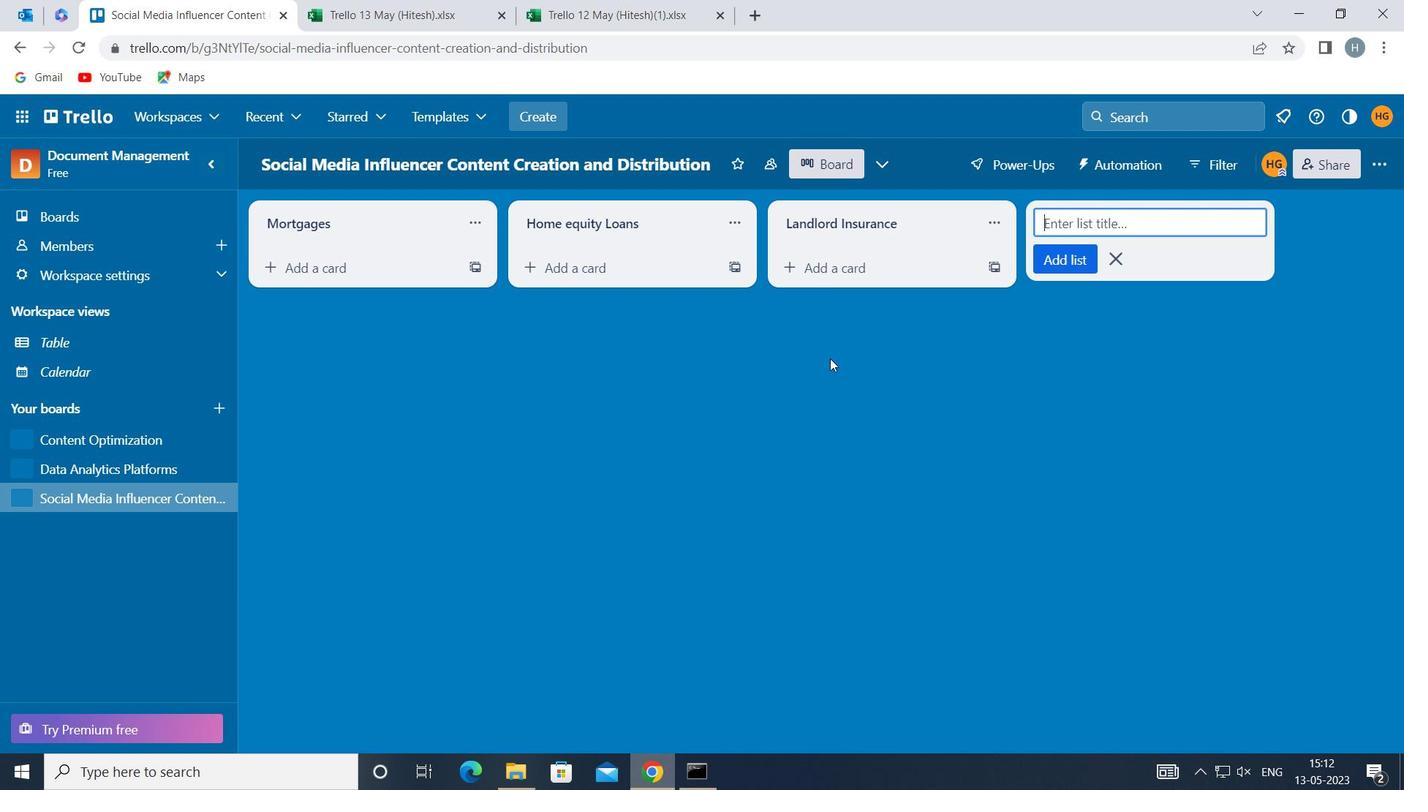
